 Task: Use the formula "FACTDOUBLE" in spreadsheet "Project portfolio".
Action: Mouse pressed left at (506, 298)
Screenshot: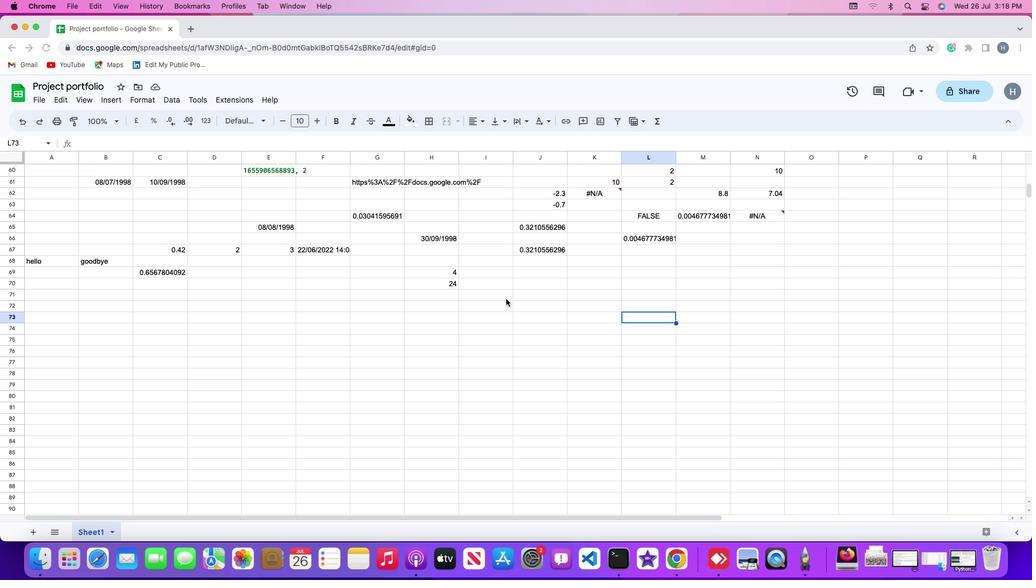 
Action: Mouse moved to (495, 282)
Screenshot: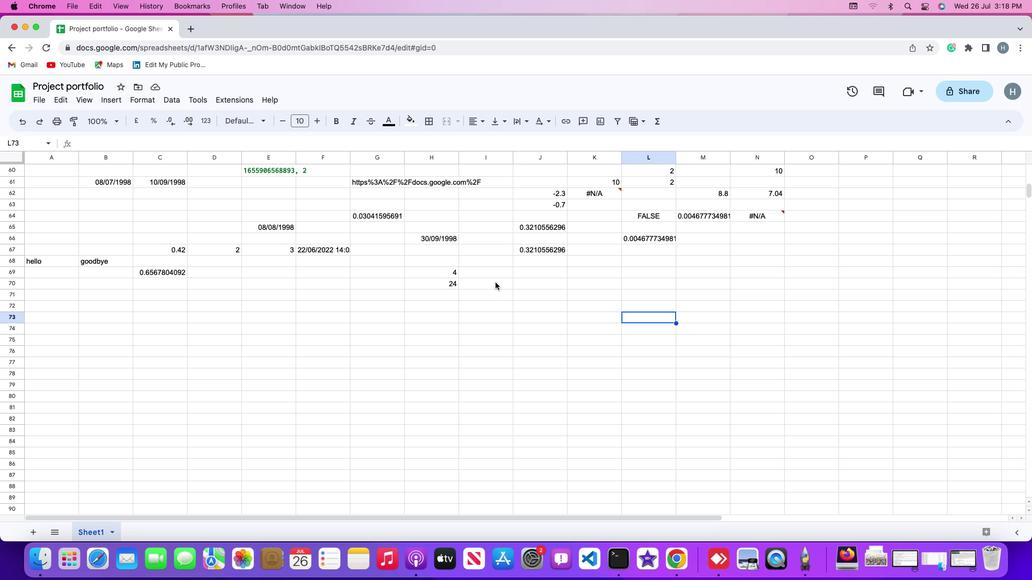 
Action: Mouse pressed left at (495, 282)
Screenshot: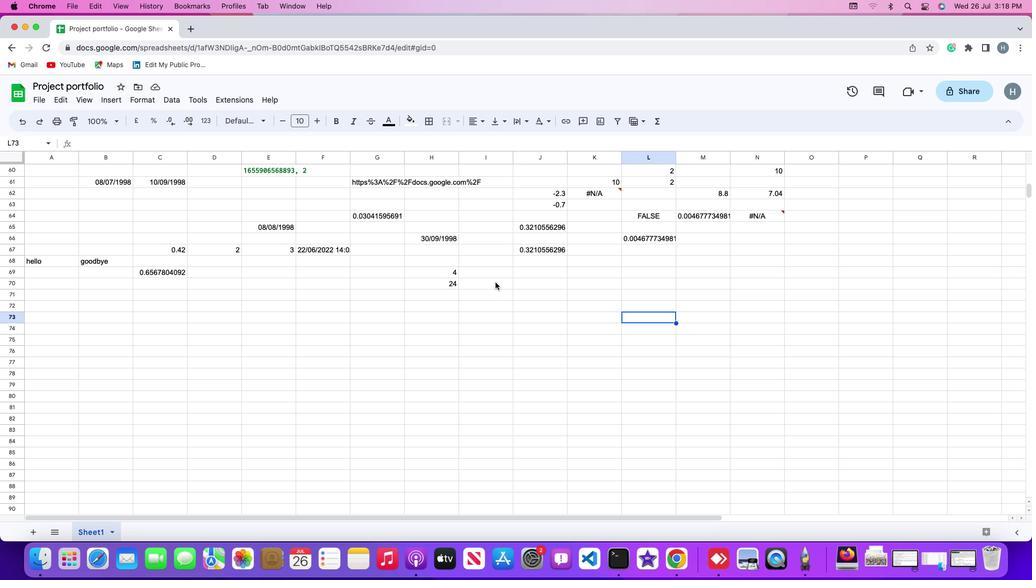 
Action: Mouse moved to (105, 95)
Screenshot: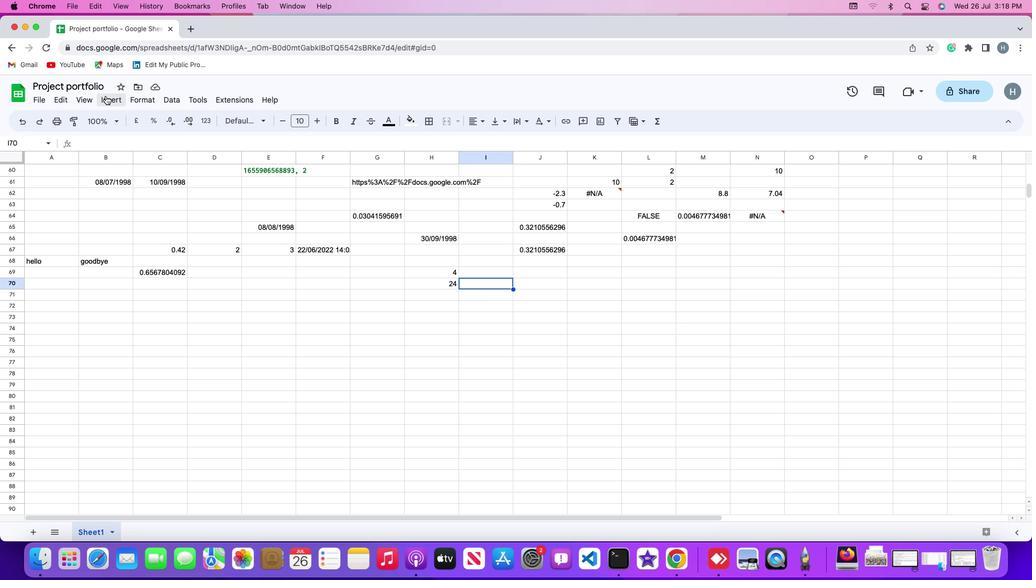 
Action: Mouse pressed left at (105, 95)
Screenshot: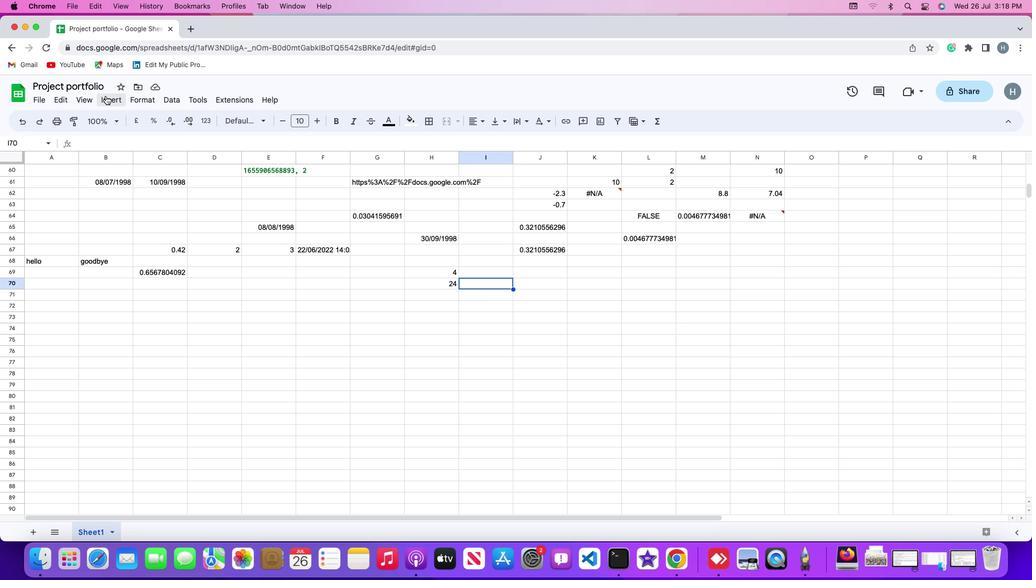 
Action: Mouse moved to (139, 272)
Screenshot: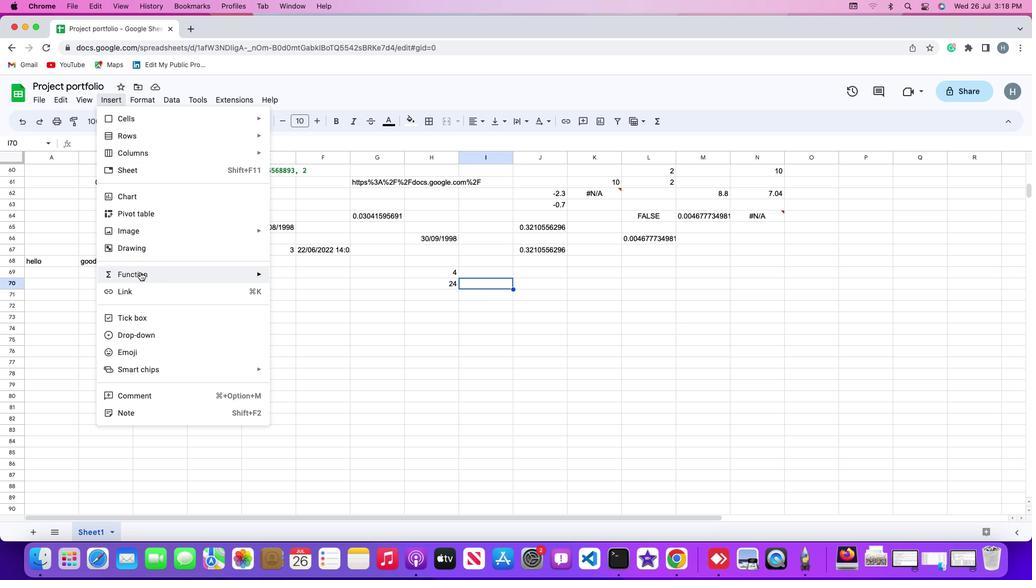 
Action: Mouse pressed left at (139, 272)
Screenshot: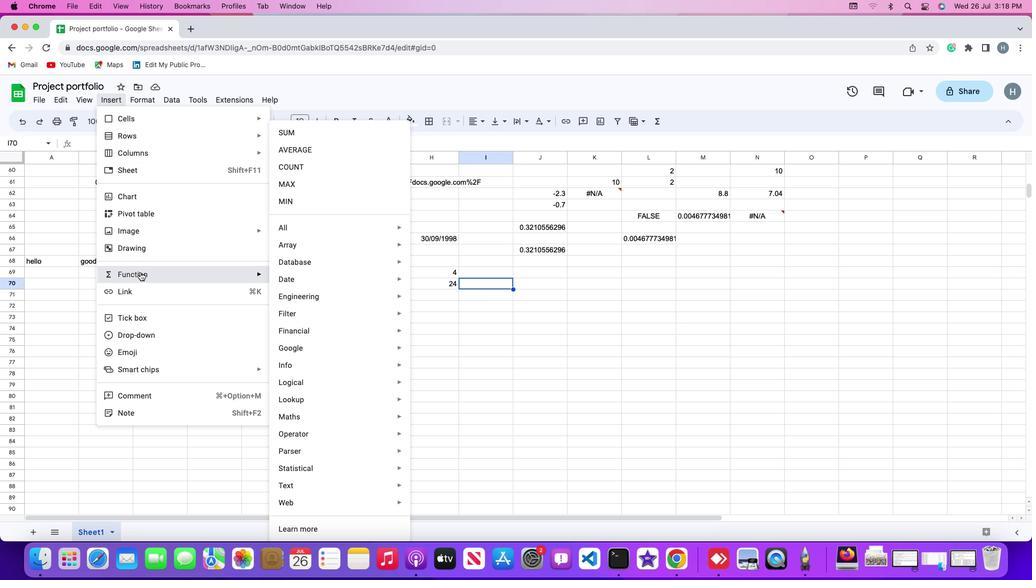 
Action: Mouse moved to (323, 232)
Screenshot: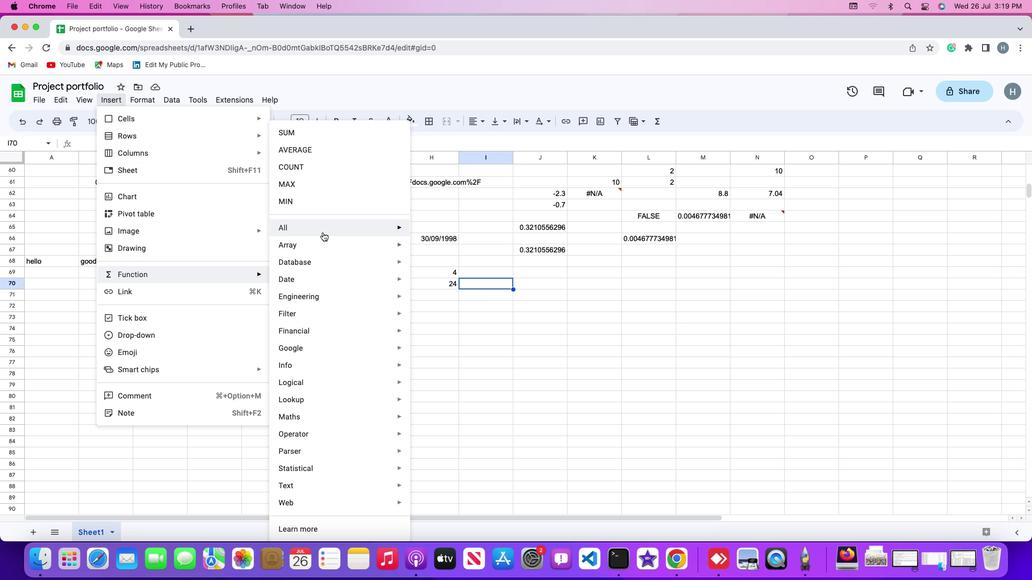 
Action: Mouse pressed left at (323, 232)
Screenshot: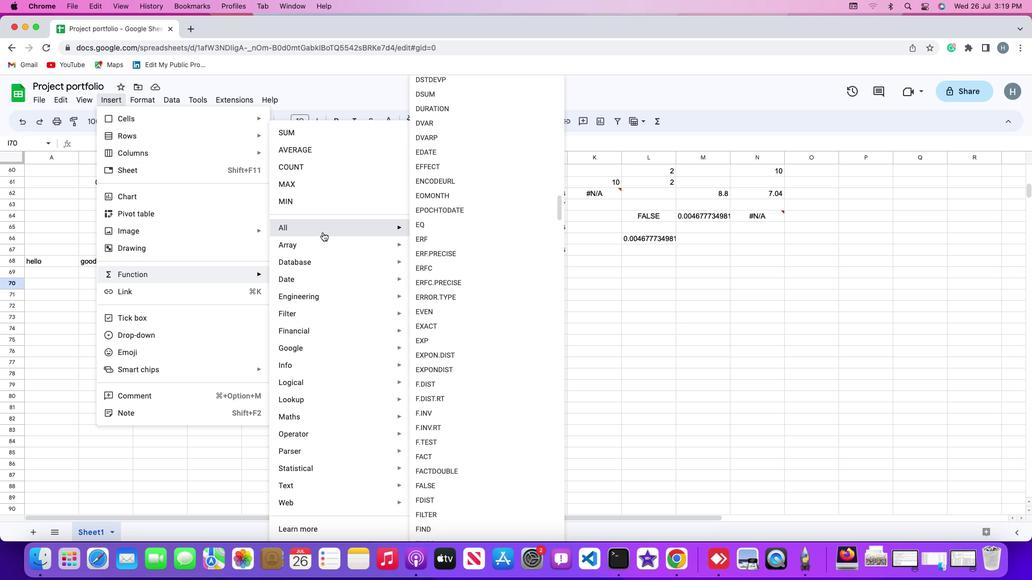 
Action: Mouse moved to (451, 471)
Screenshot: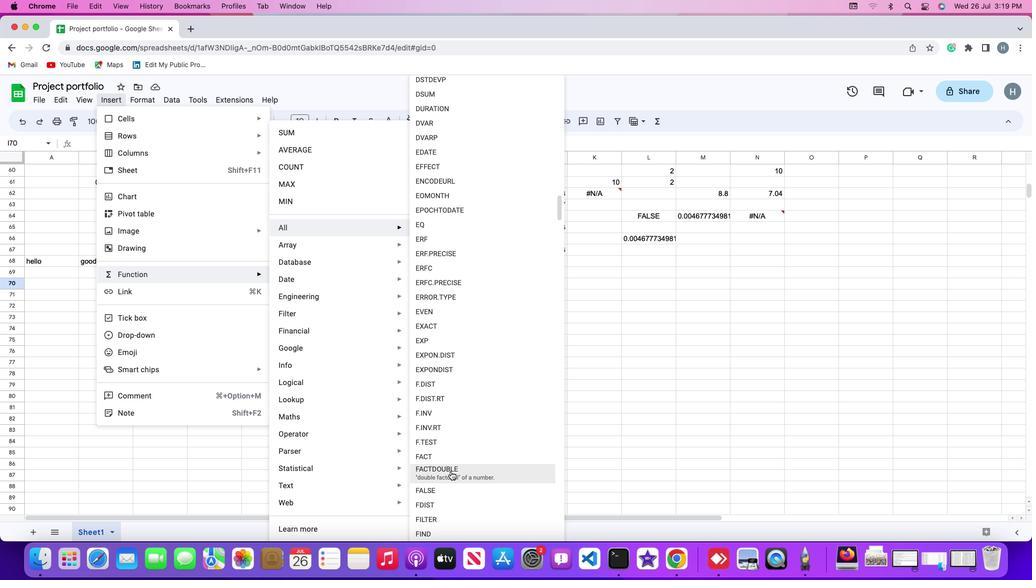 
Action: Mouse pressed left at (451, 471)
Screenshot: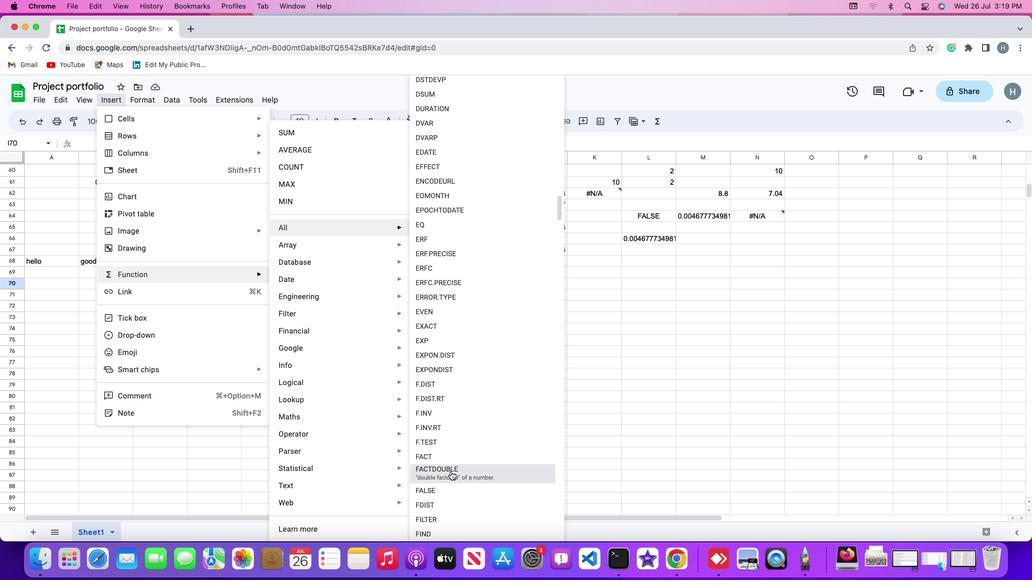 
Action: Mouse moved to (453, 270)
Screenshot: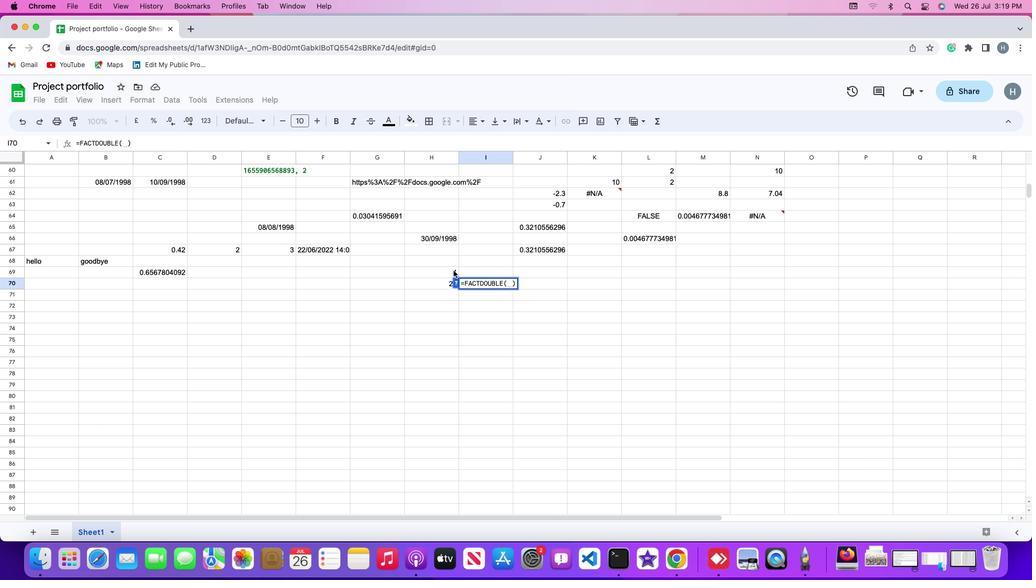 
Action: Mouse pressed left at (453, 270)
Screenshot: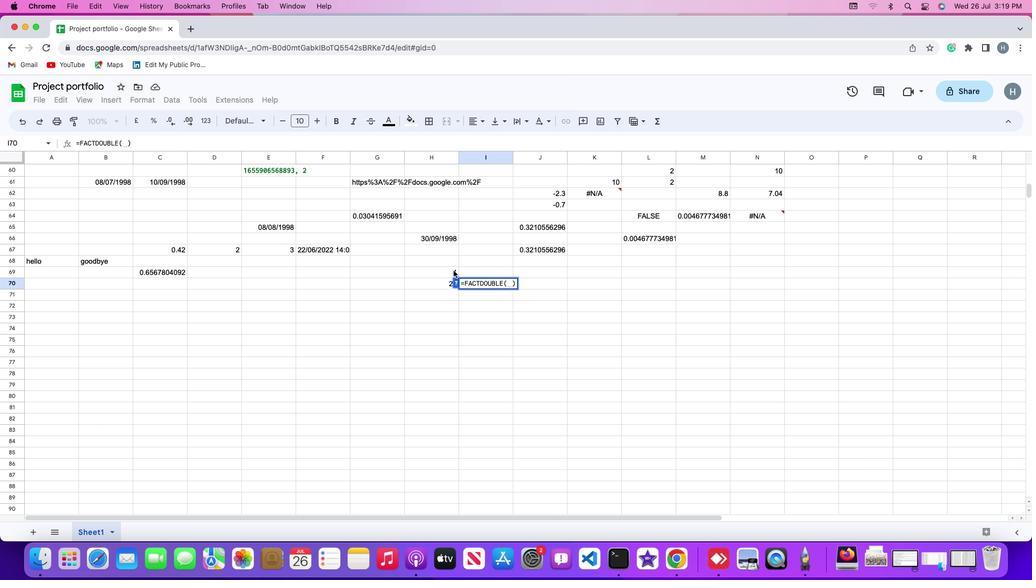 
Action: Key pressed Key.enter
Screenshot: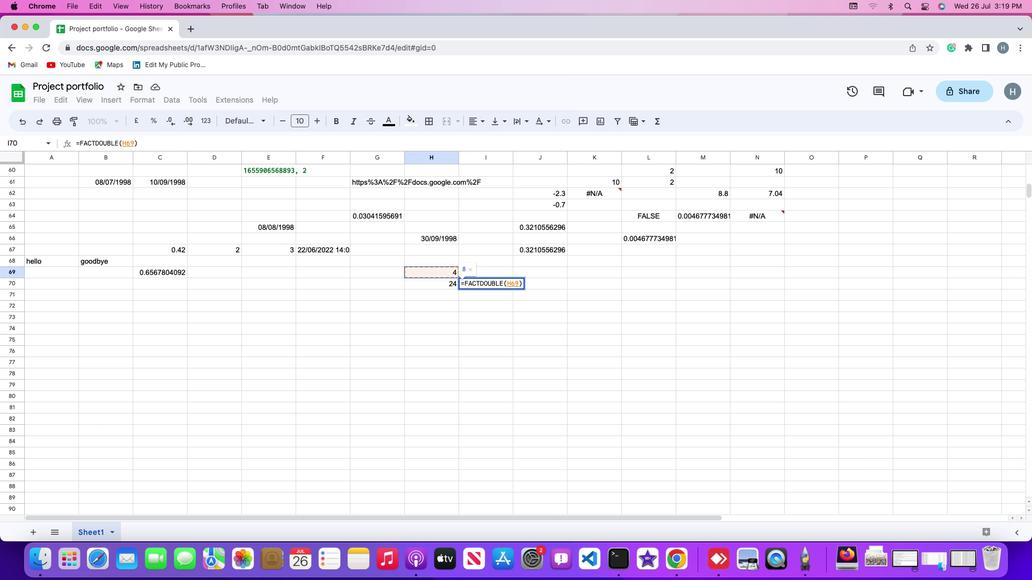 
Action: Mouse moved to (453, 290)
Screenshot: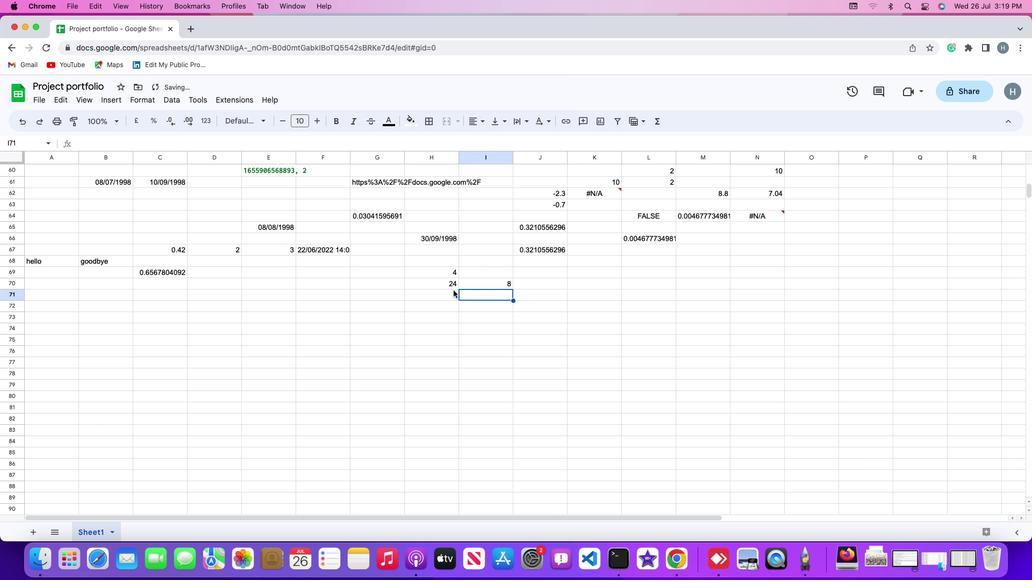 
